 Task: Add the task  Implement a new cloud-based environmental management system for a company to the section Increment Planning Sprint in the project BitTech and add a Due Date to the respective task as 2023/08/21
Action: Mouse moved to (1049, 439)
Screenshot: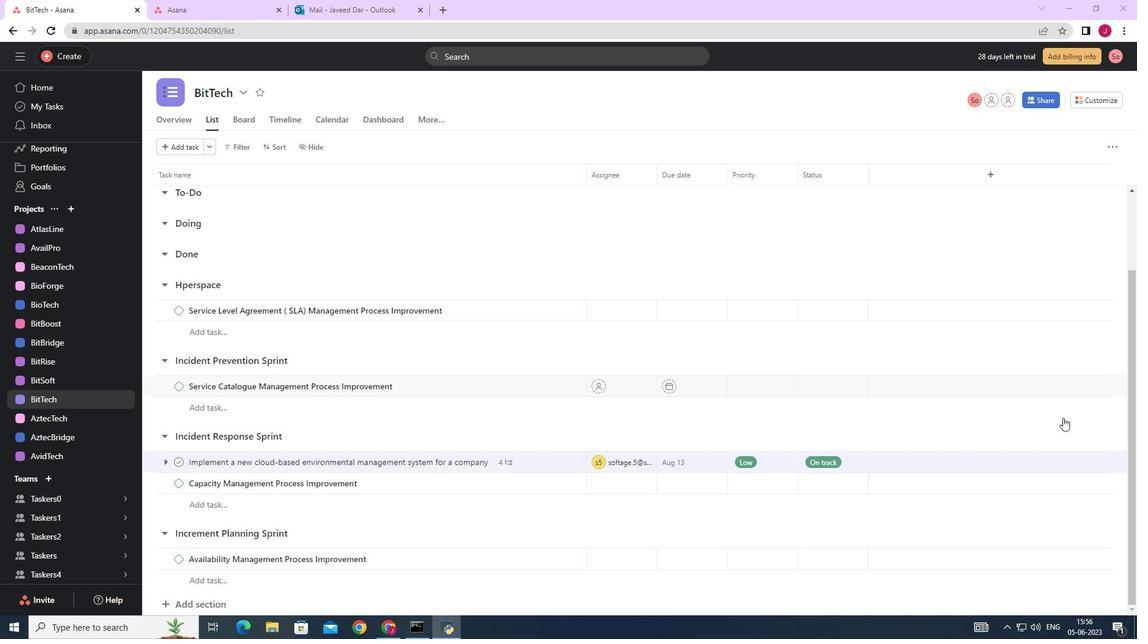 
Action: Mouse scrolled (1049, 439) with delta (0, 0)
Screenshot: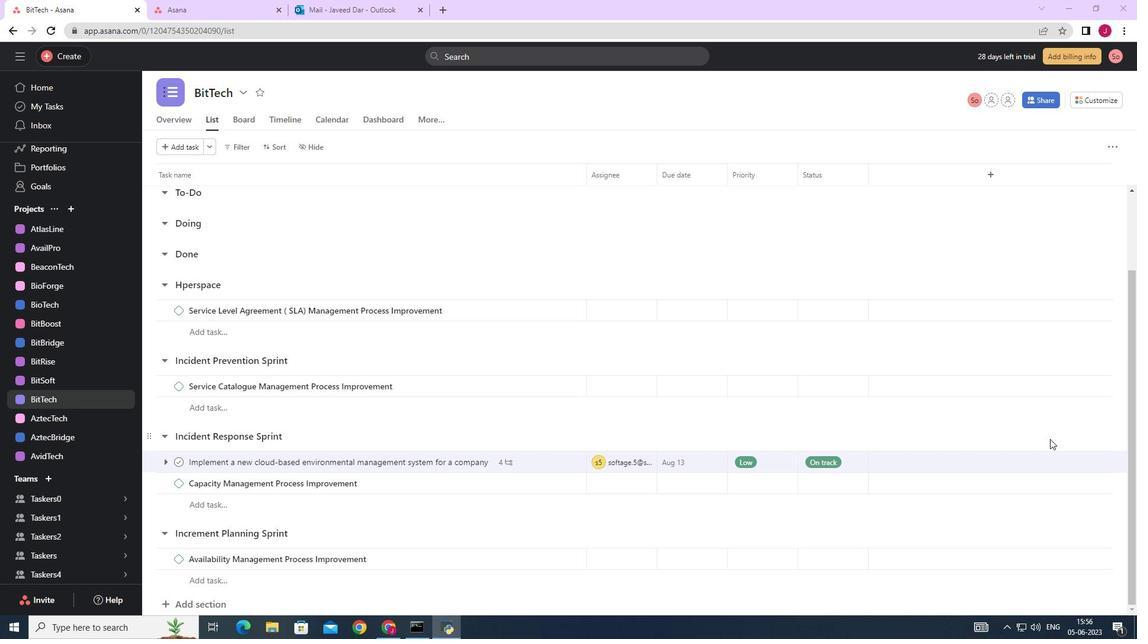 
Action: Mouse scrolled (1049, 439) with delta (0, 0)
Screenshot: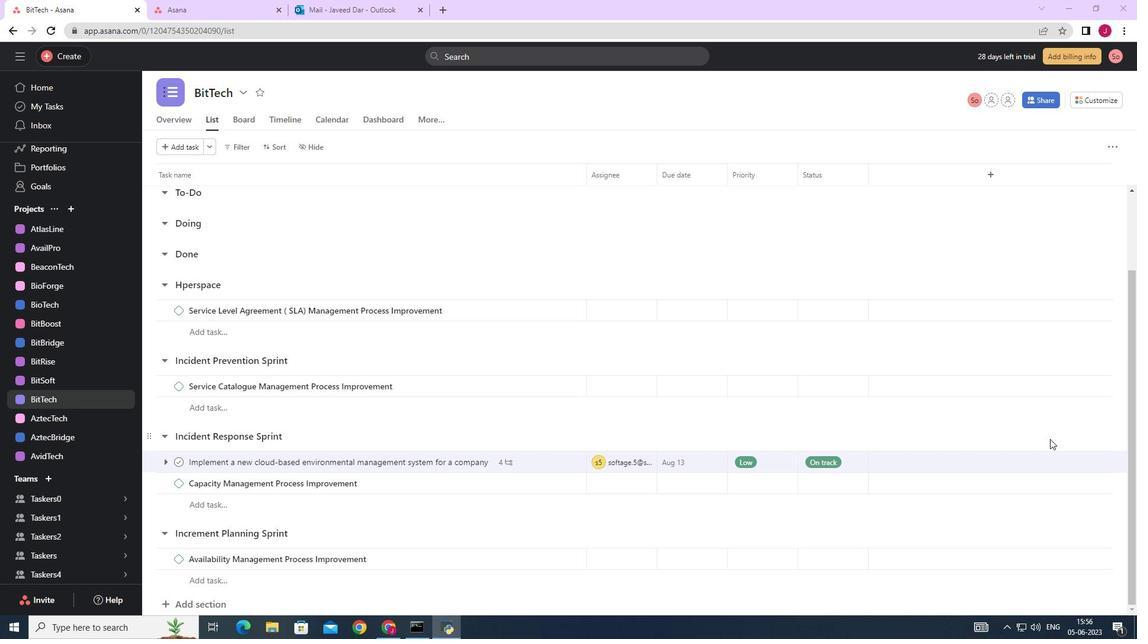 
Action: Mouse scrolled (1049, 439) with delta (0, 0)
Screenshot: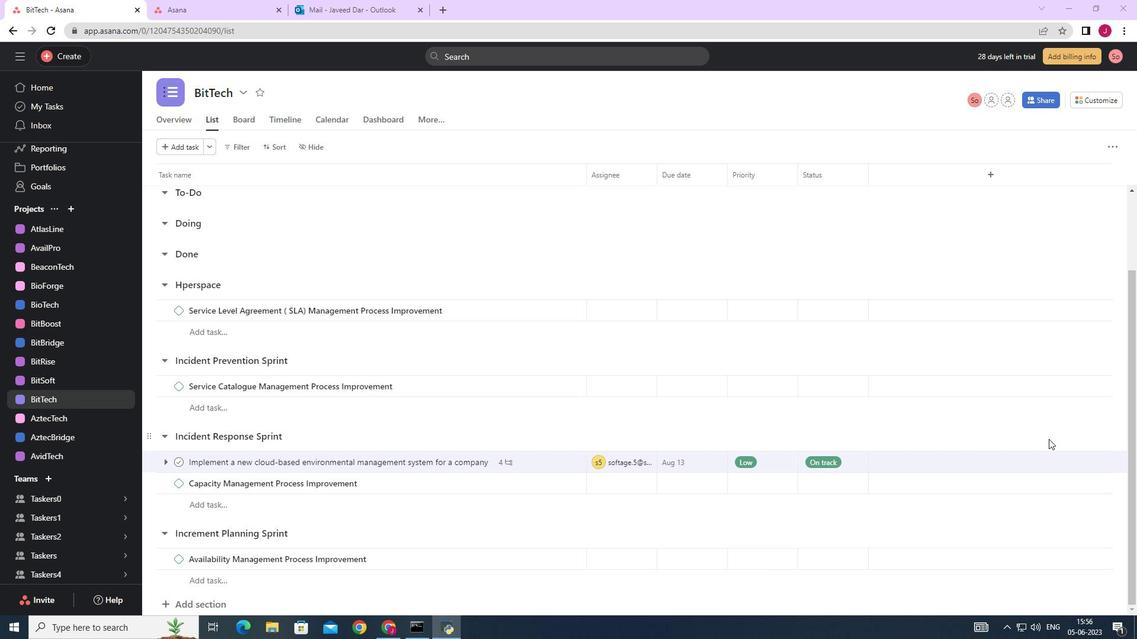 
Action: Mouse scrolled (1049, 439) with delta (0, 0)
Screenshot: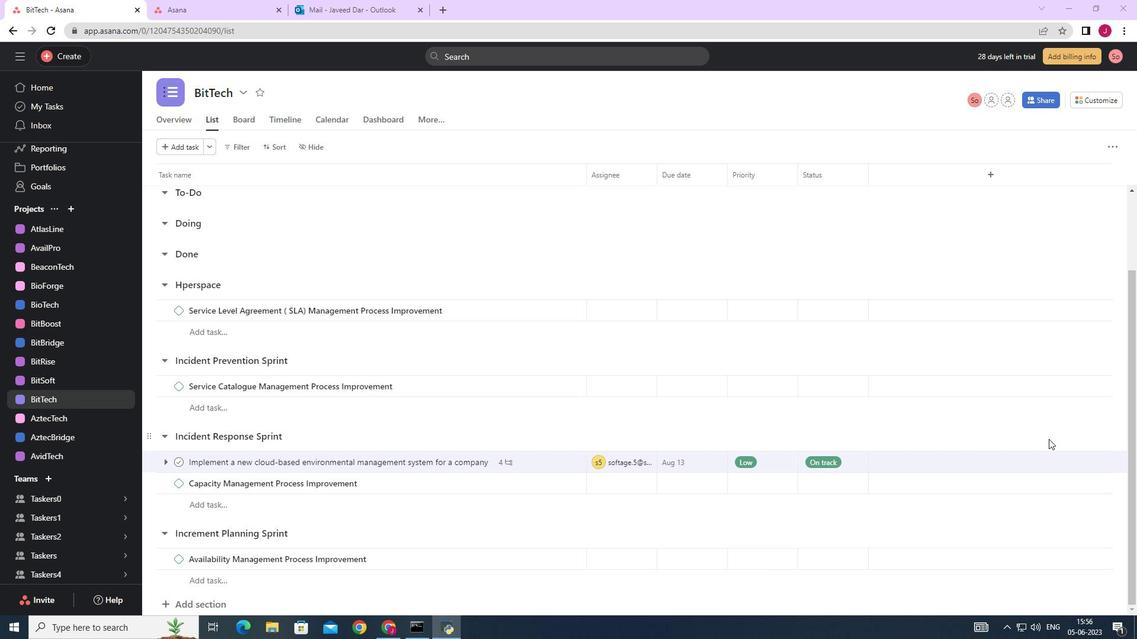
Action: Mouse scrolled (1049, 439) with delta (0, 0)
Screenshot: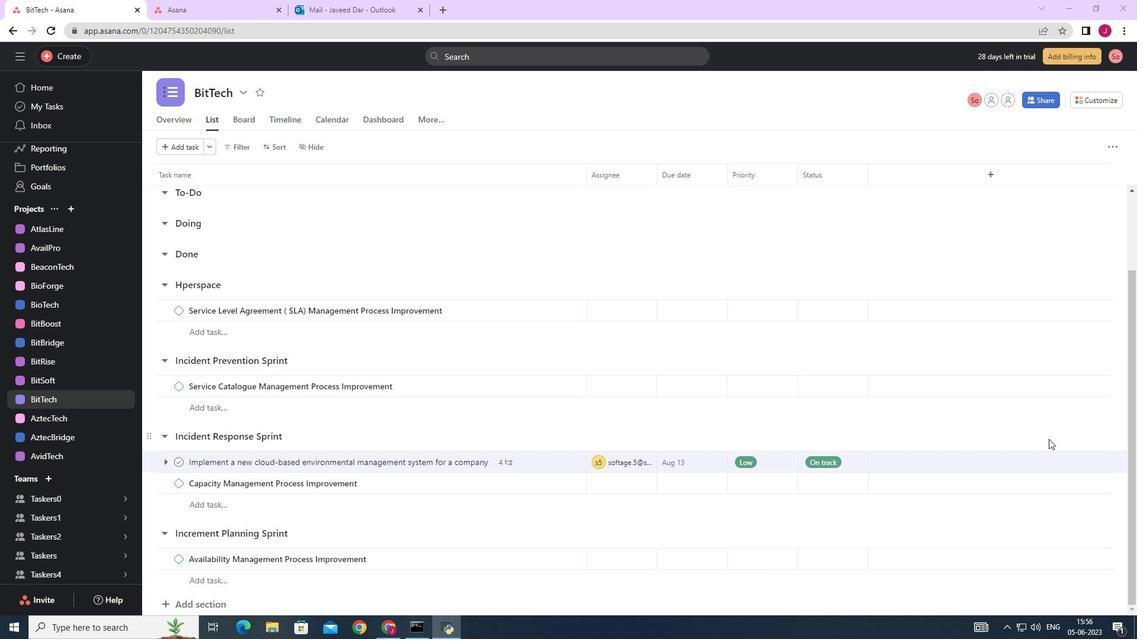
Action: Mouse moved to (557, 460)
Screenshot: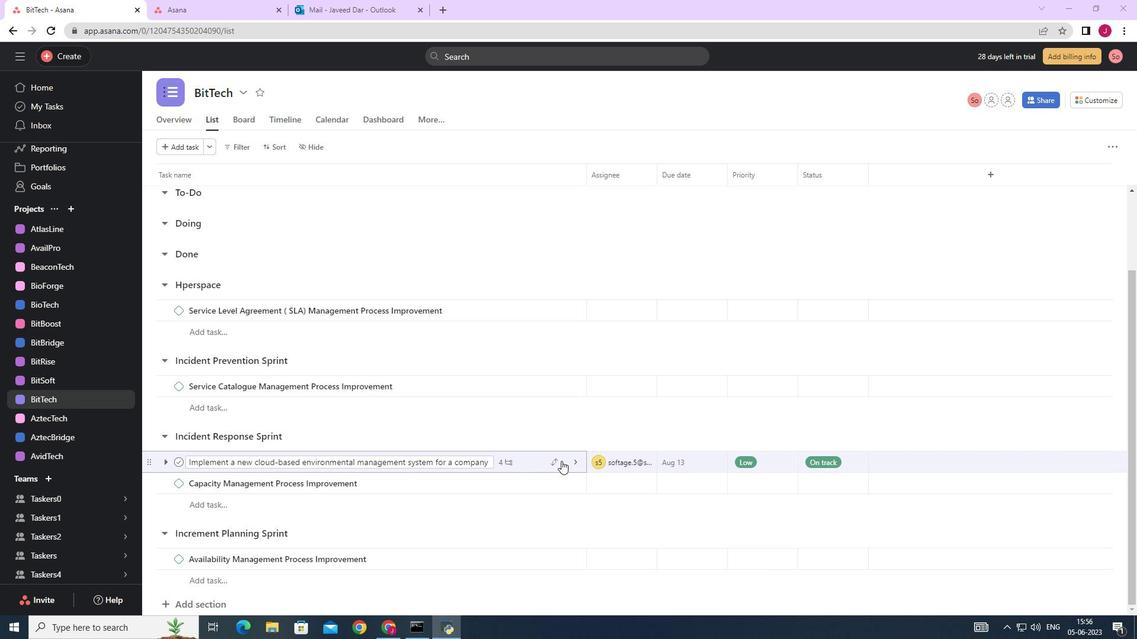 
Action: Mouse pressed left at (557, 460)
Screenshot: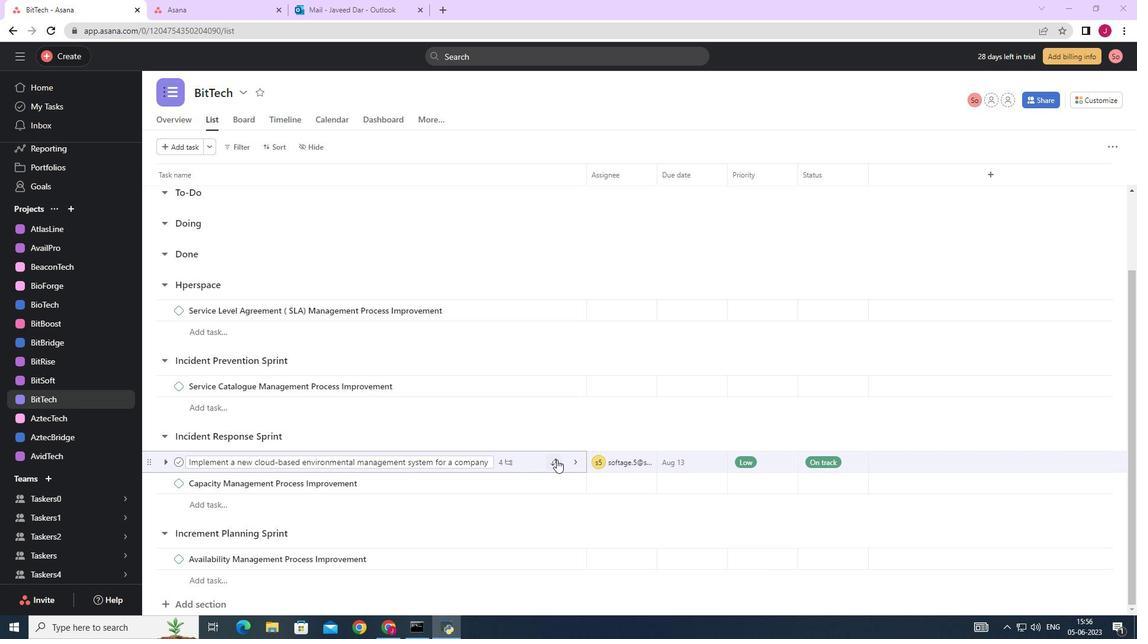 
Action: Mouse moved to (524, 439)
Screenshot: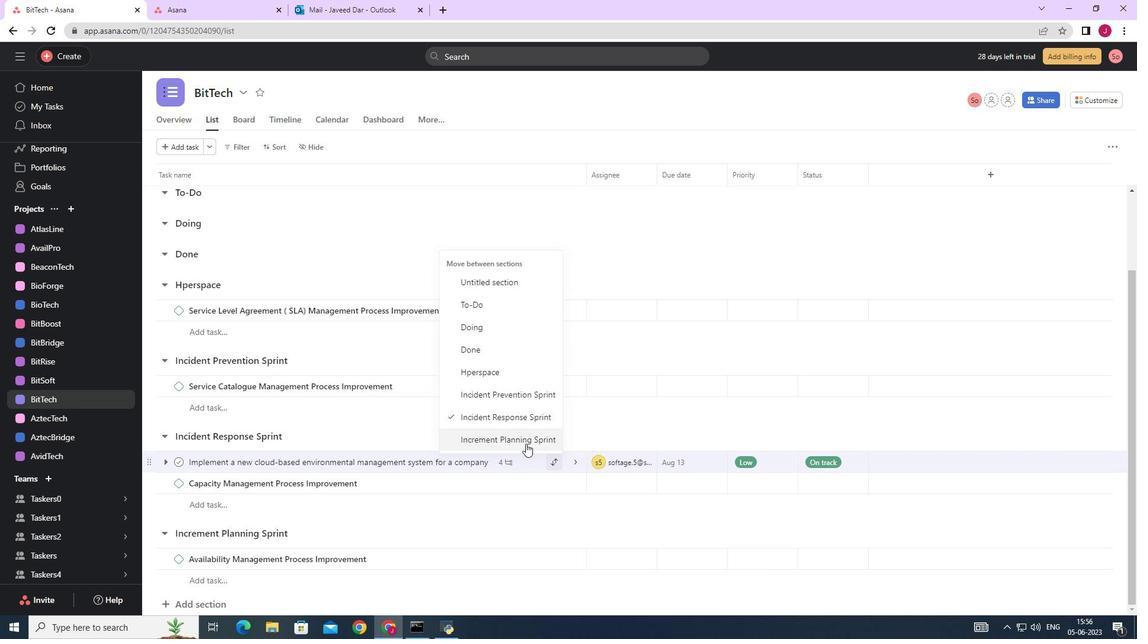 
Action: Mouse pressed left at (524, 439)
Screenshot: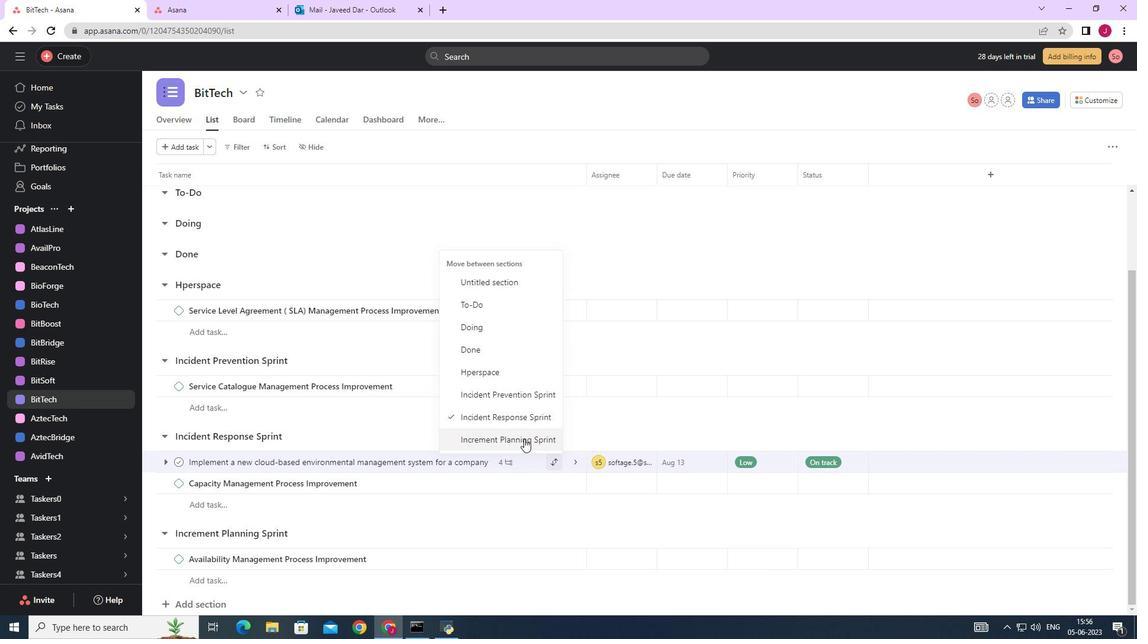 
Action: Mouse moved to (718, 534)
Screenshot: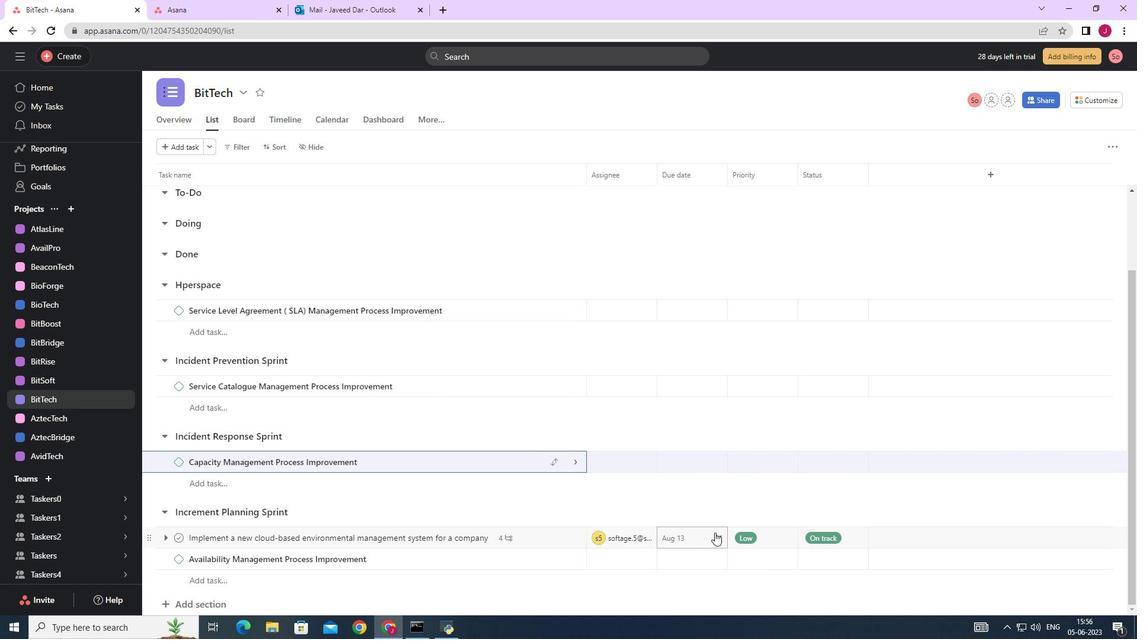 
Action: Mouse pressed left at (718, 534)
Screenshot: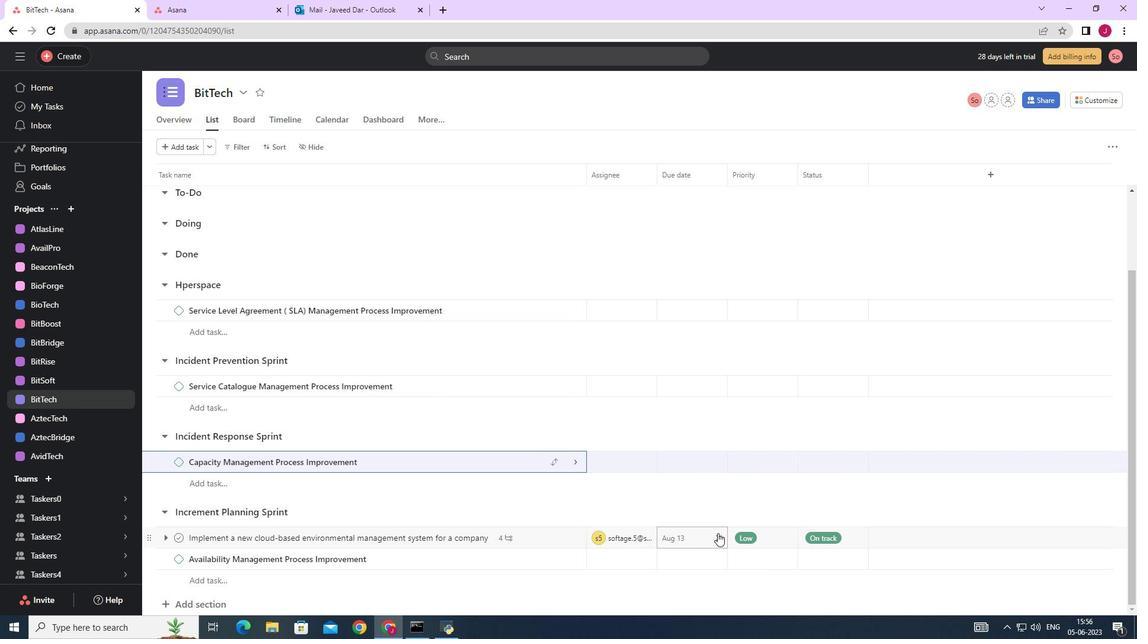 
Action: Mouse moved to (689, 541)
Screenshot: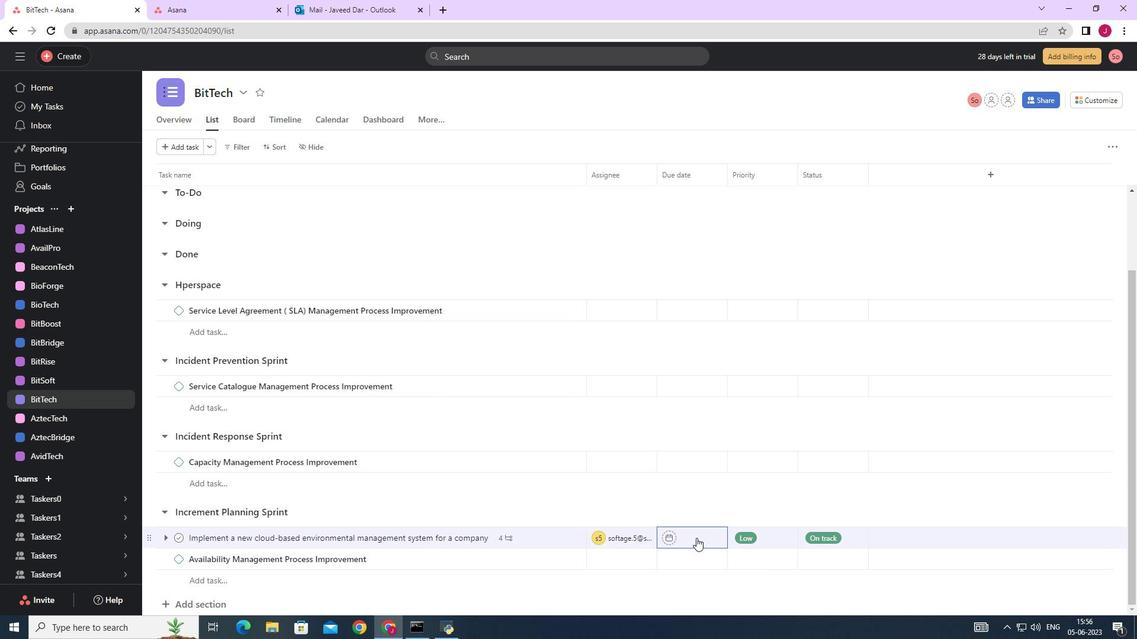 
Action: Mouse pressed left at (689, 541)
Screenshot: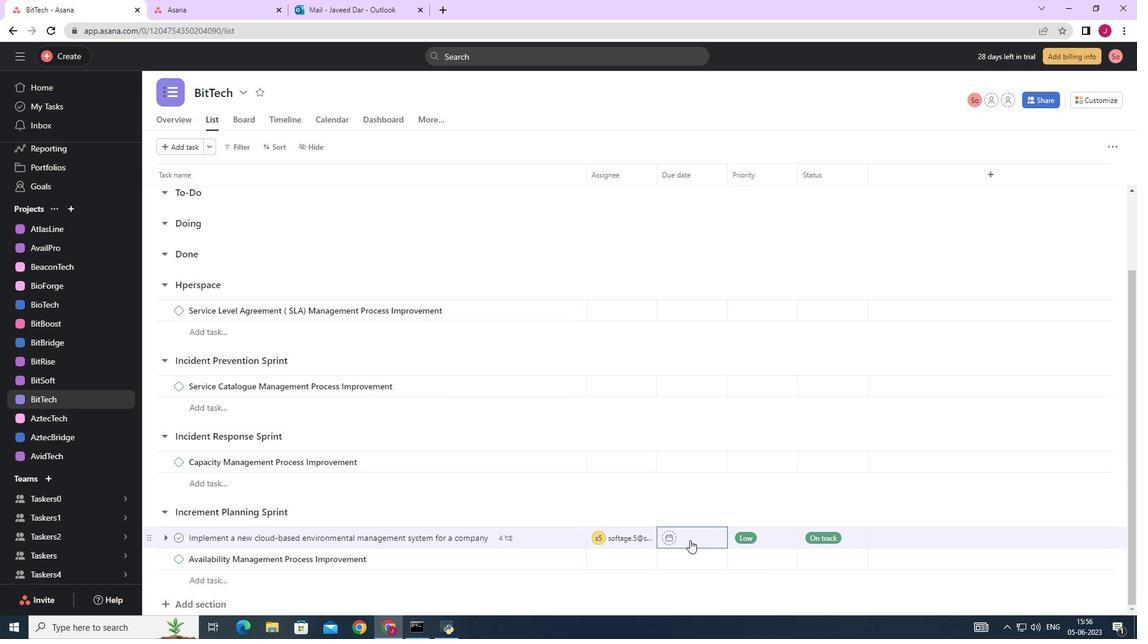 
Action: Mouse moved to (814, 351)
Screenshot: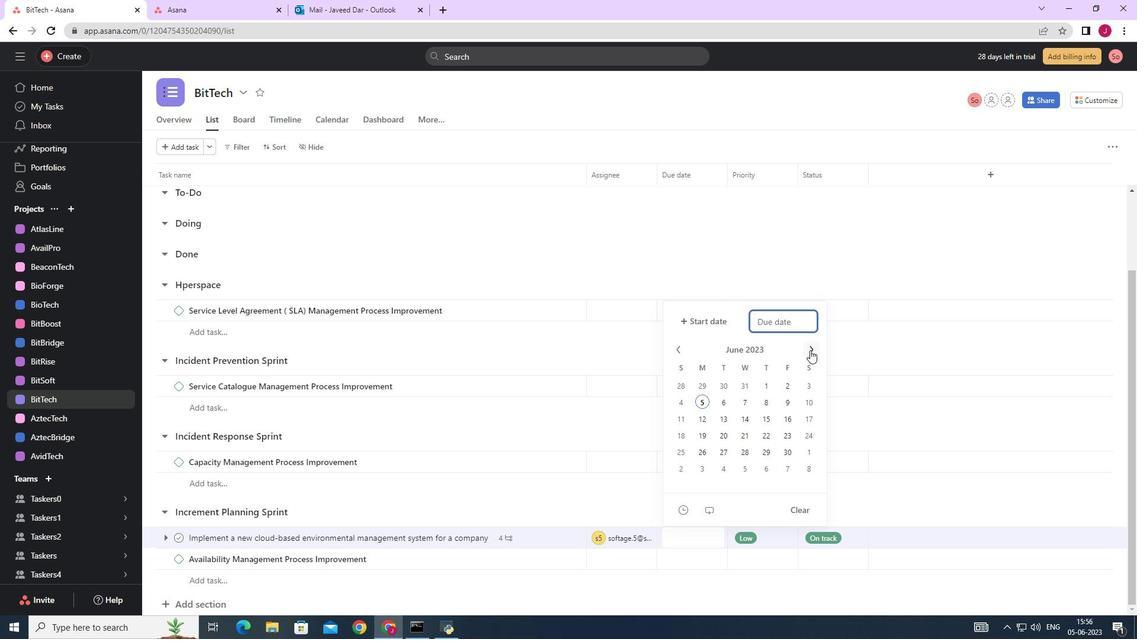 
Action: Mouse pressed left at (814, 351)
Screenshot: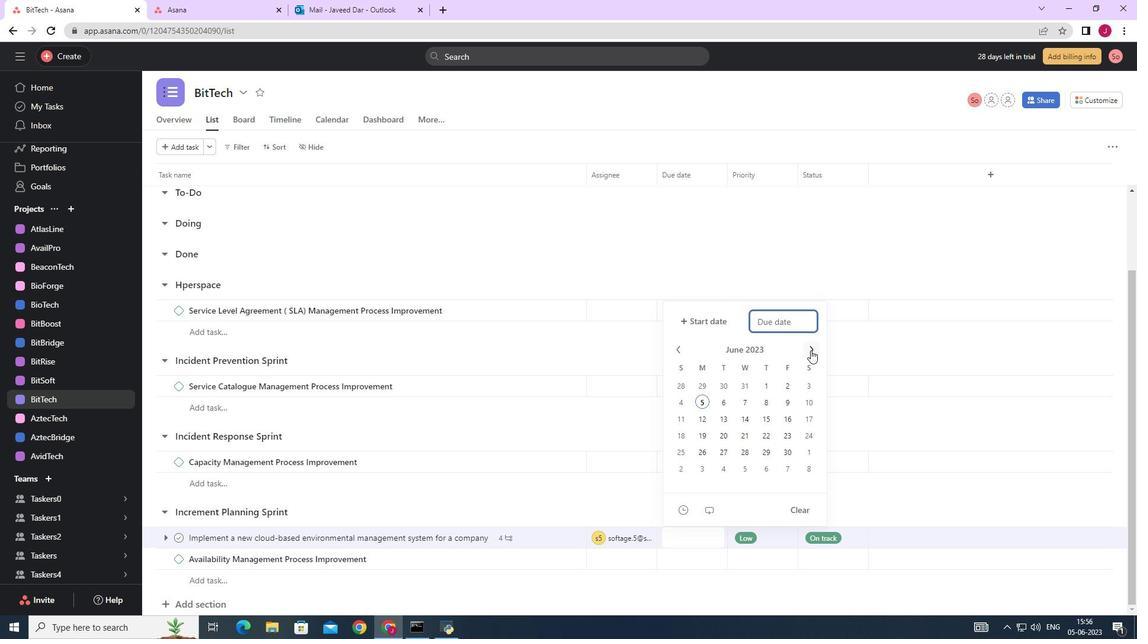 
Action: Mouse pressed left at (814, 351)
Screenshot: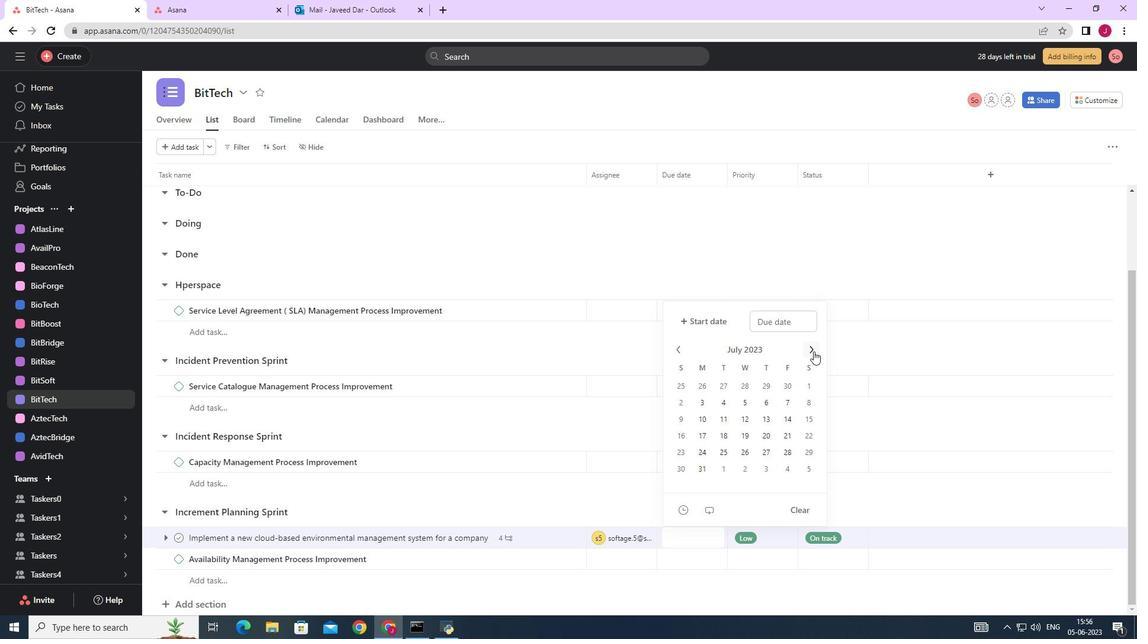 
Action: Mouse moved to (698, 431)
Screenshot: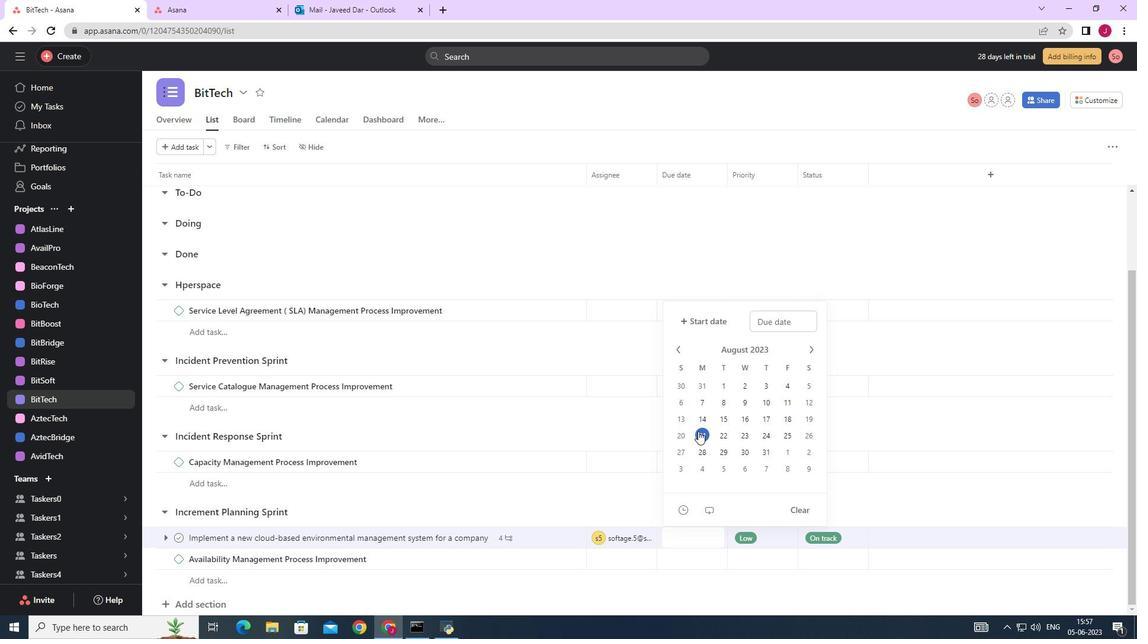 
Action: Mouse pressed left at (698, 431)
Screenshot: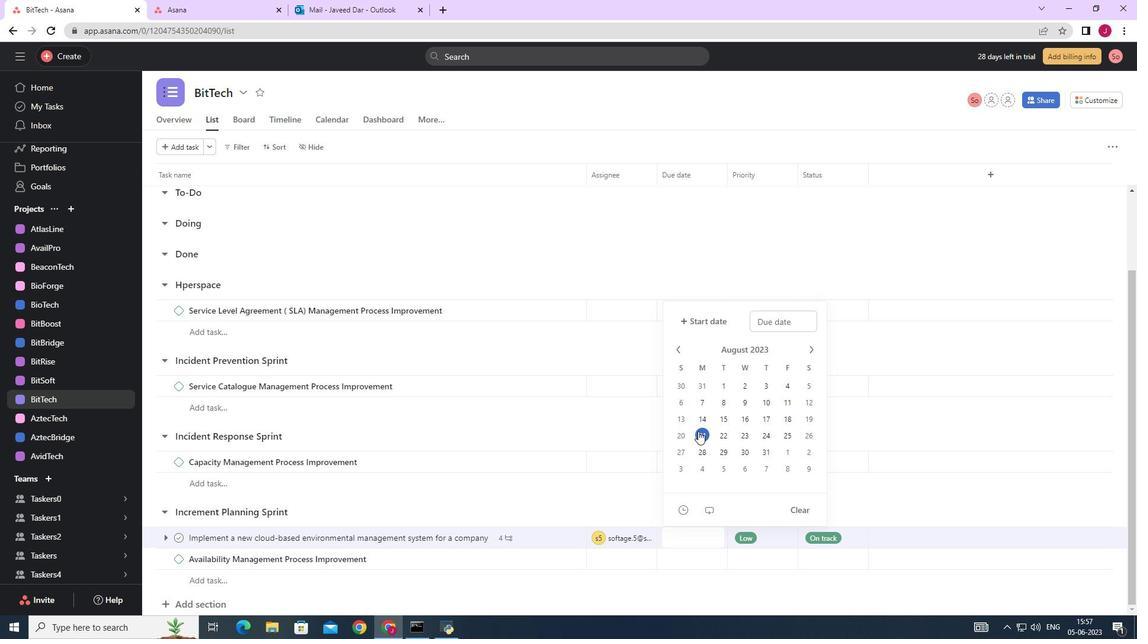 
Action: Mouse moved to (981, 250)
Screenshot: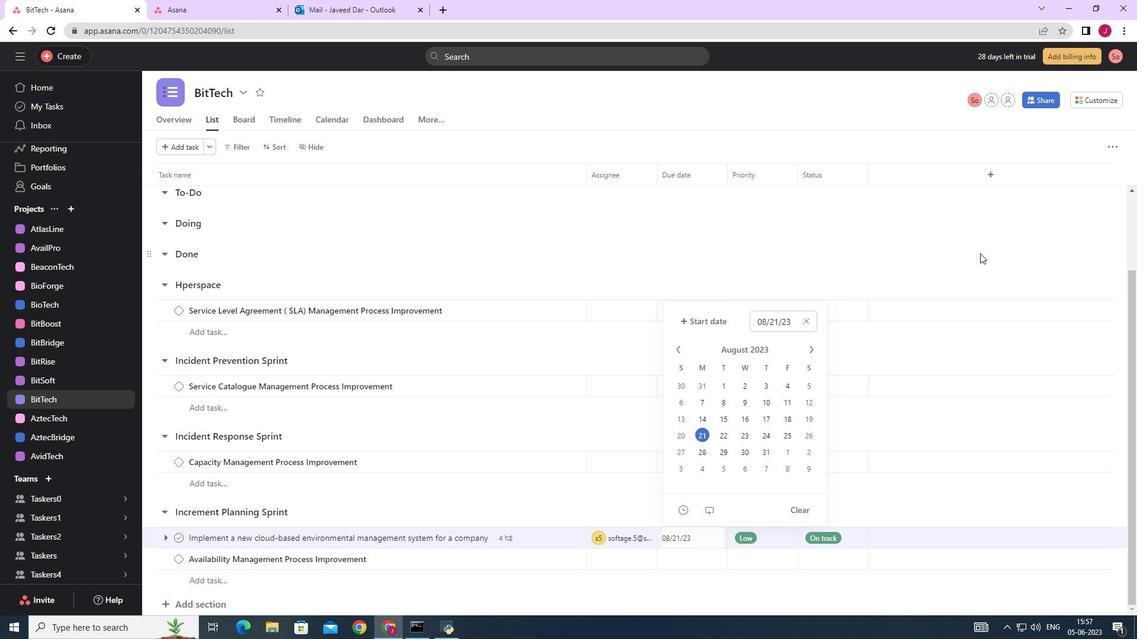 
Action: Mouse pressed left at (981, 250)
Screenshot: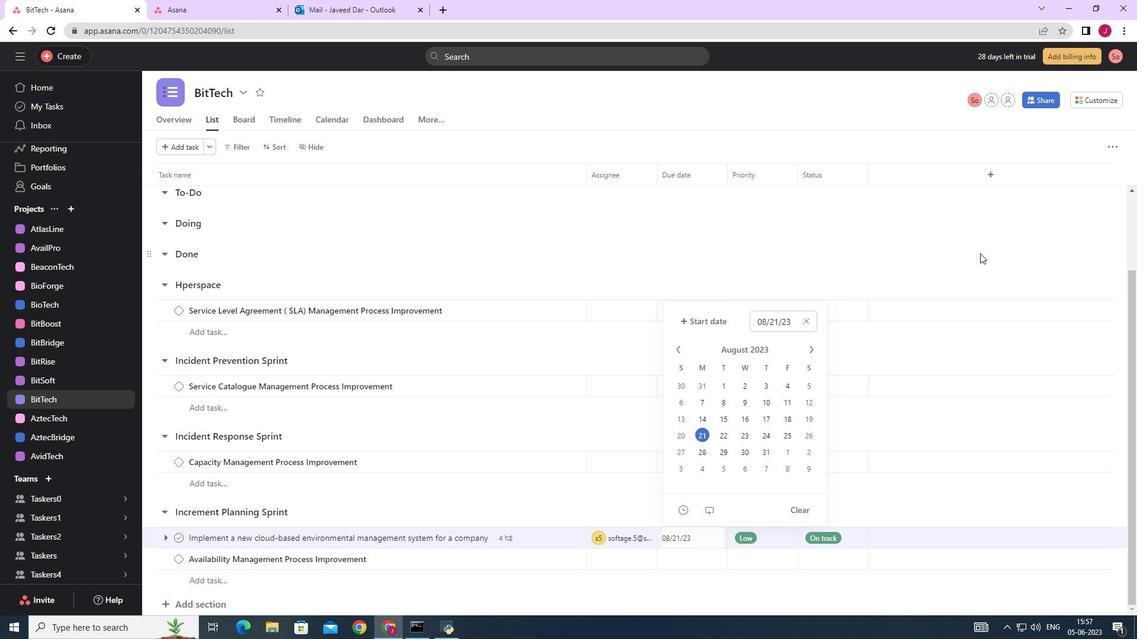 
Action: Mouse moved to (982, 248)
Screenshot: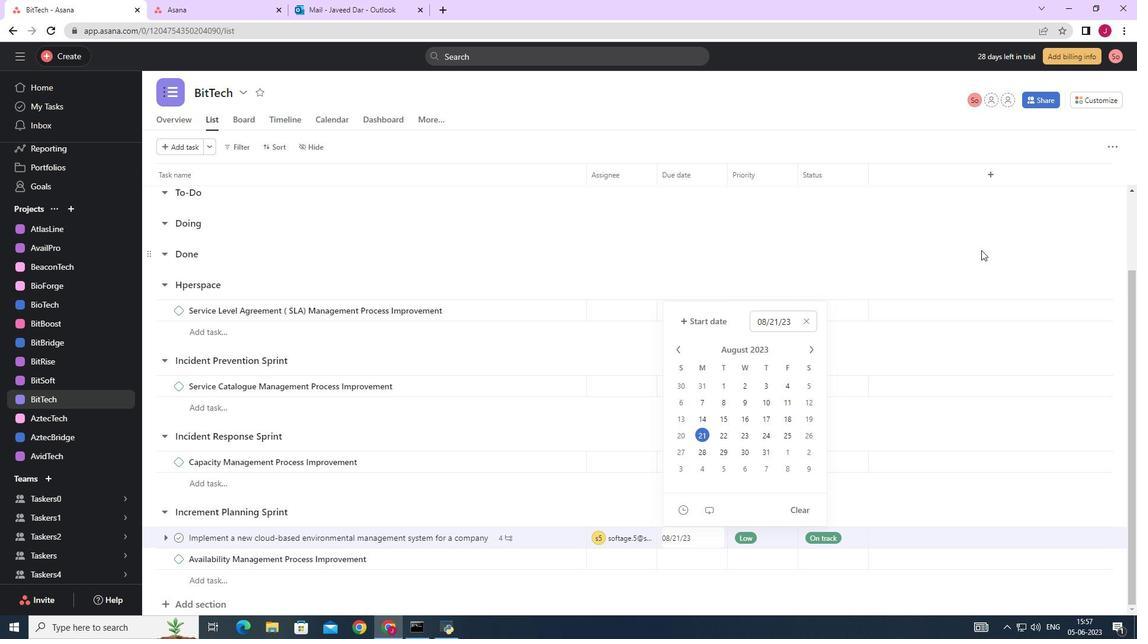 
